 Task: Look for products in the category "Shellfish" from Great American Seafood.
Action: Mouse moved to (25, 139)
Screenshot: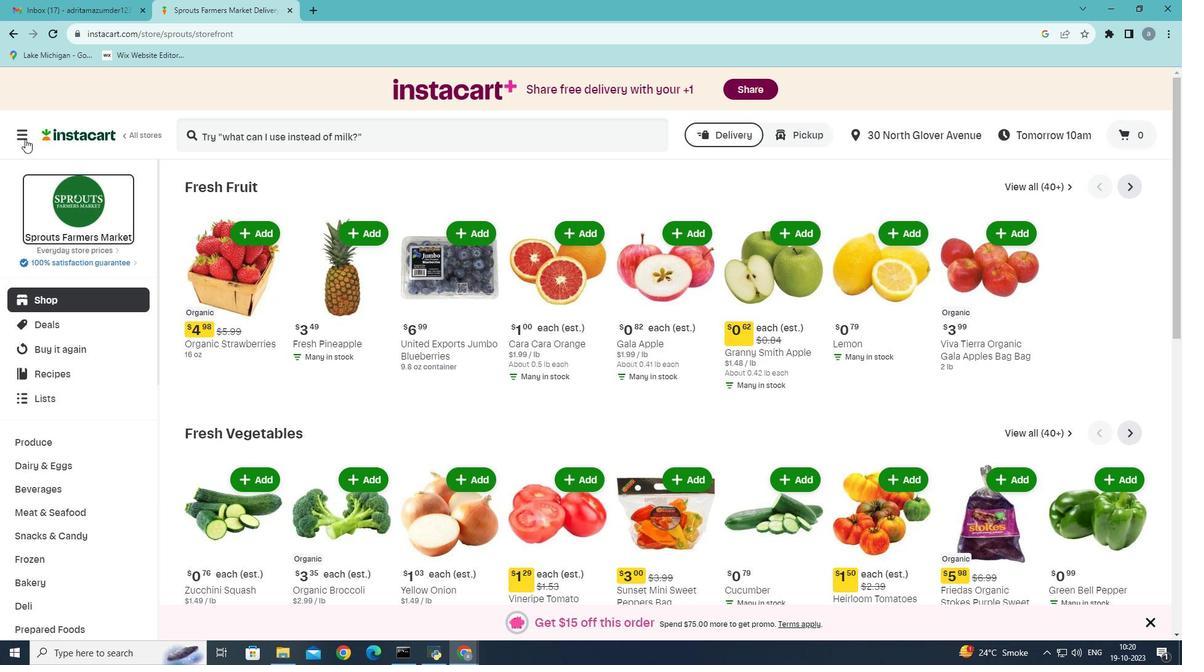 
Action: Mouse pressed left at (25, 139)
Screenshot: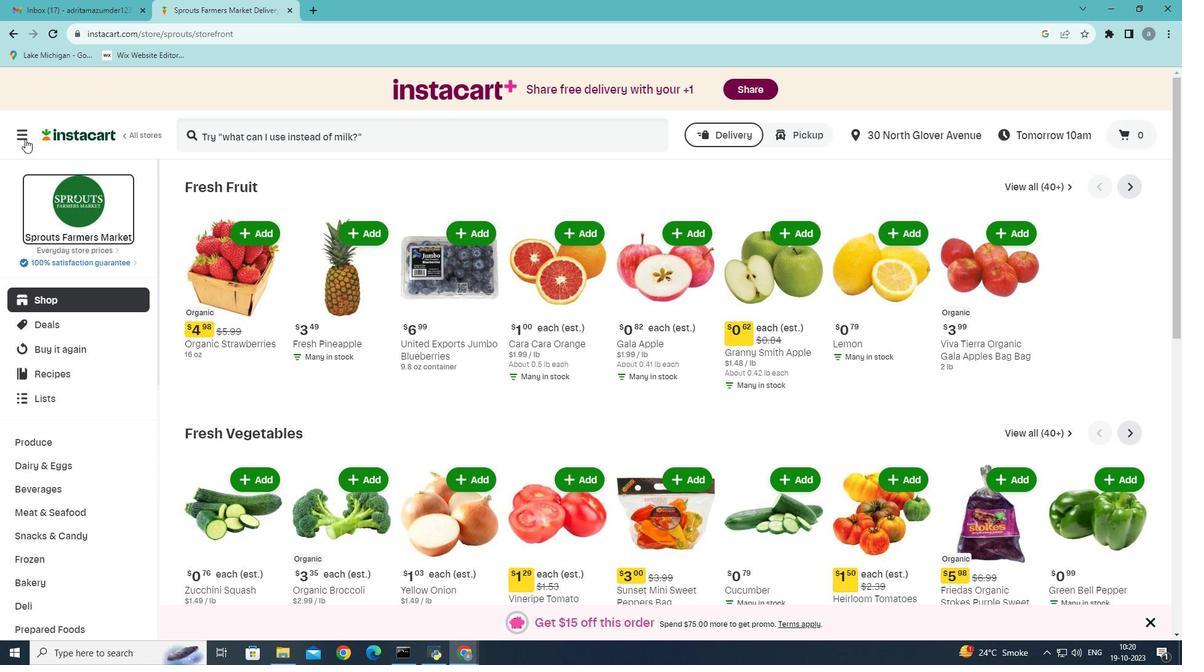 
Action: Mouse moved to (63, 362)
Screenshot: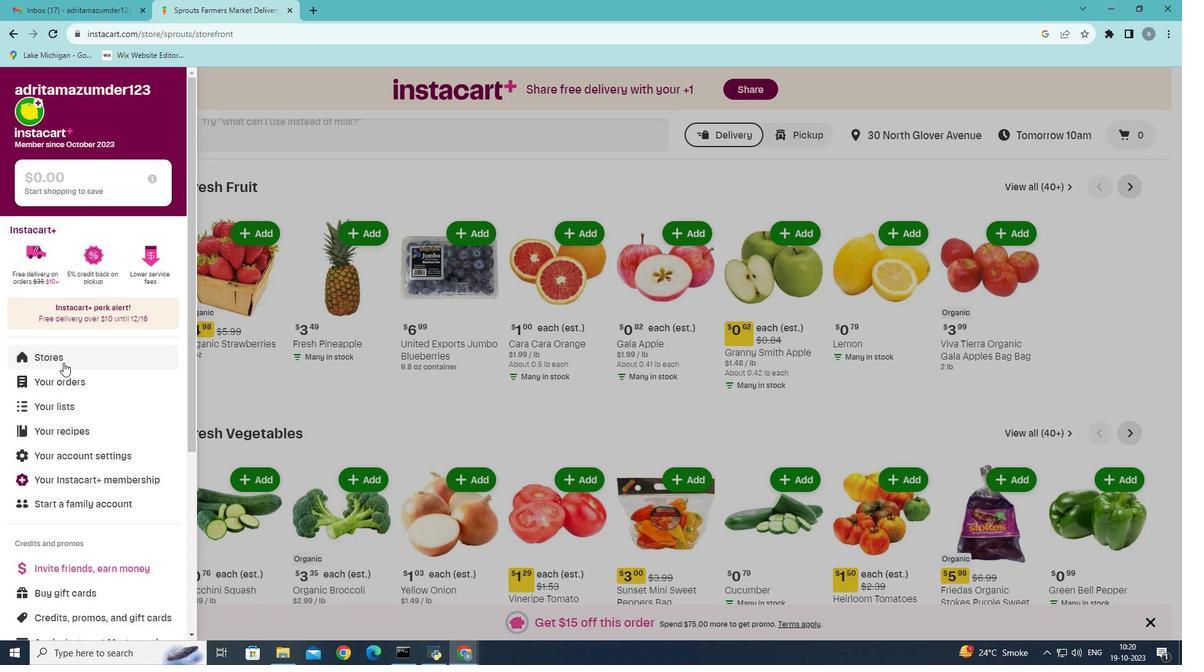 
Action: Mouse pressed left at (63, 362)
Screenshot: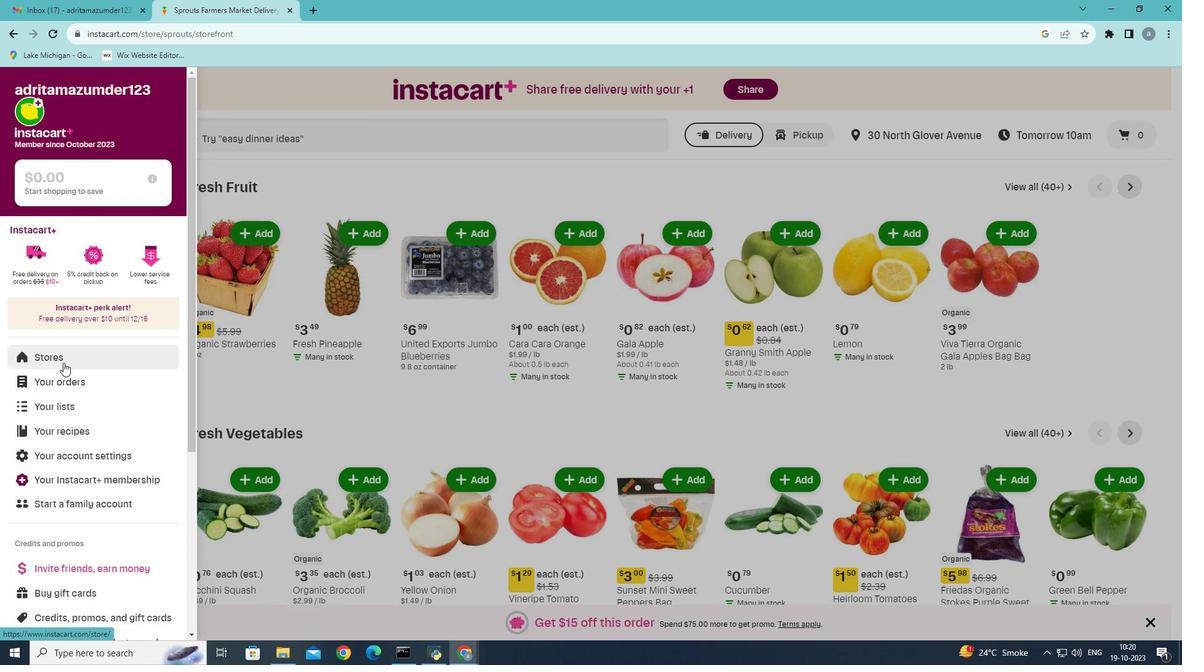 
Action: Mouse moved to (294, 145)
Screenshot: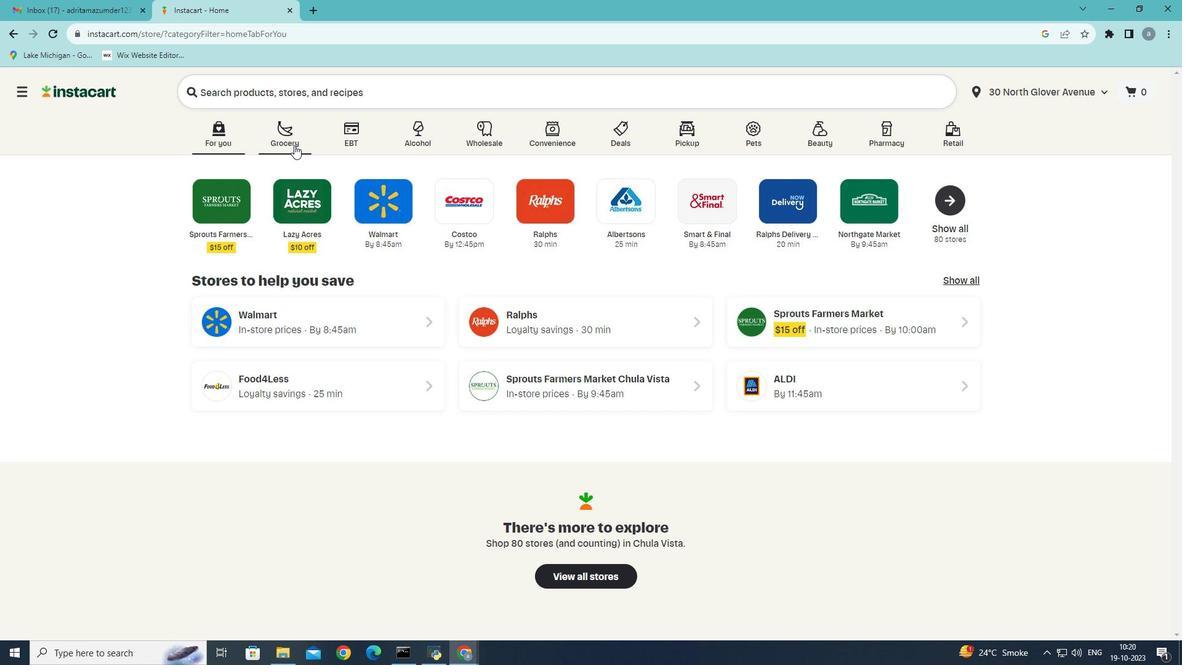 
Action: Mouse pressed left at (294, 145)
Screenshot: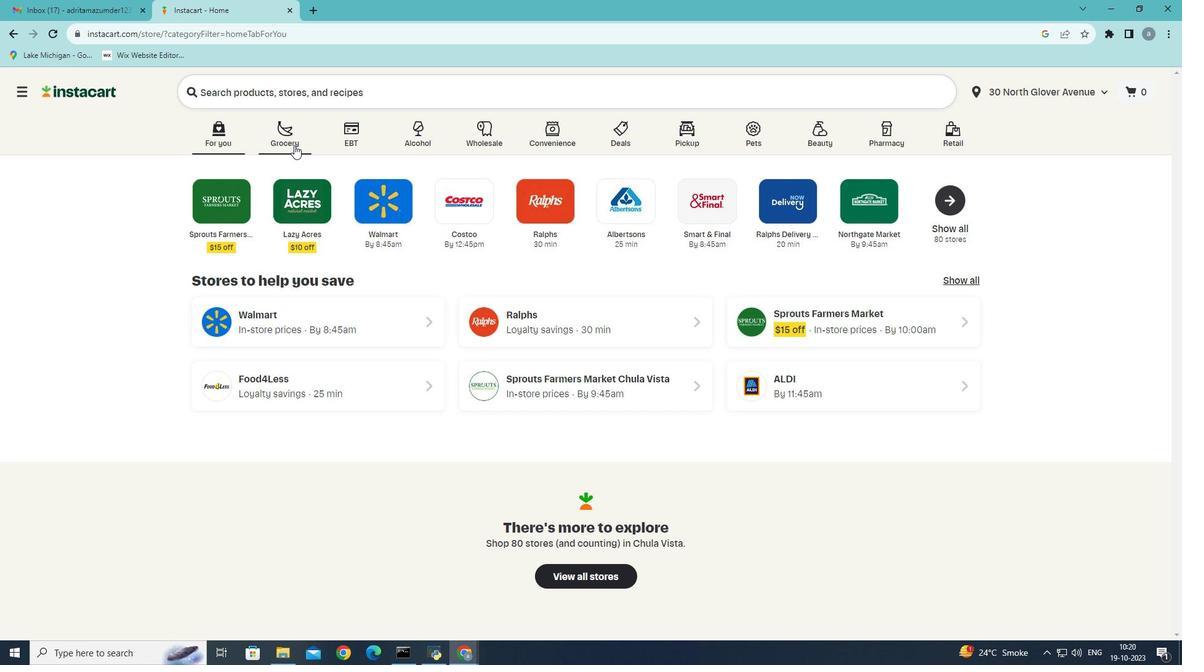 
Action: Mouse moved to (259, 352)
Screenshot: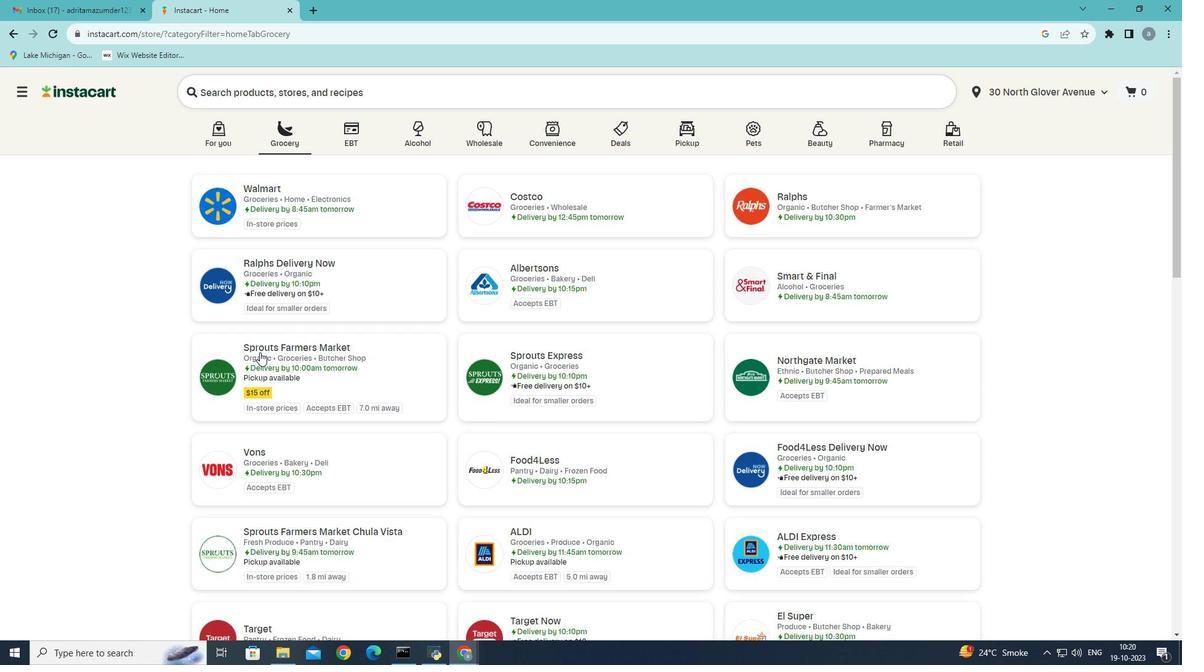 
Action: Mouse pressed left at (259, 352)
Screenshot: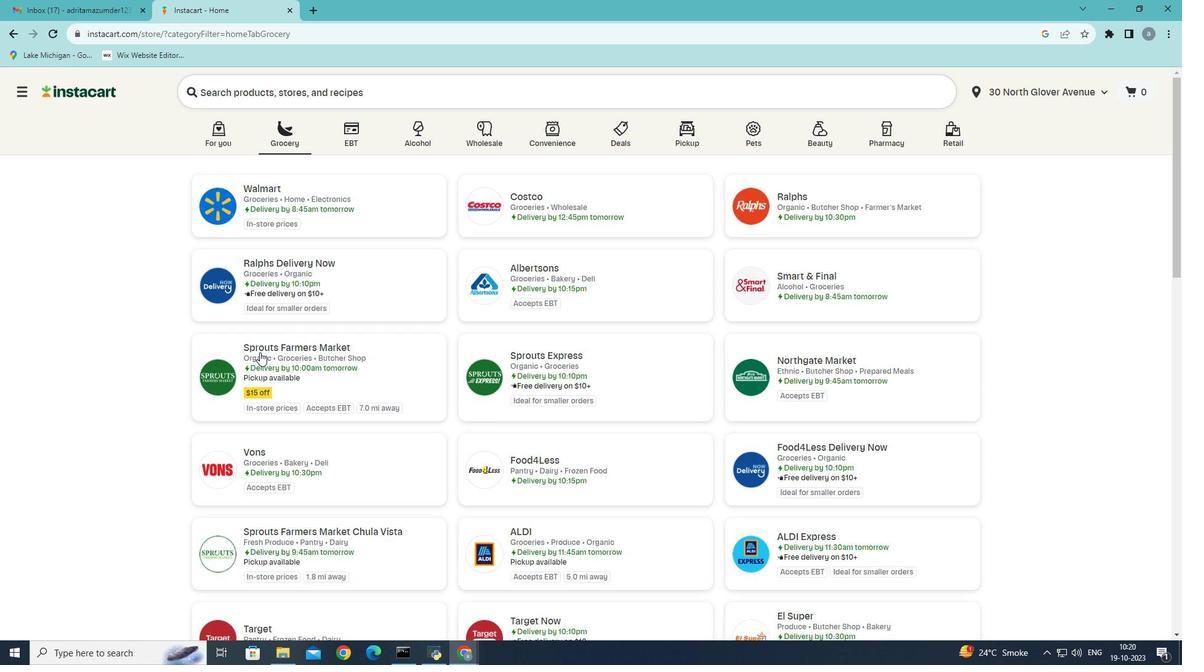
Action: Mouse moved to (62, 517)
Screenshot: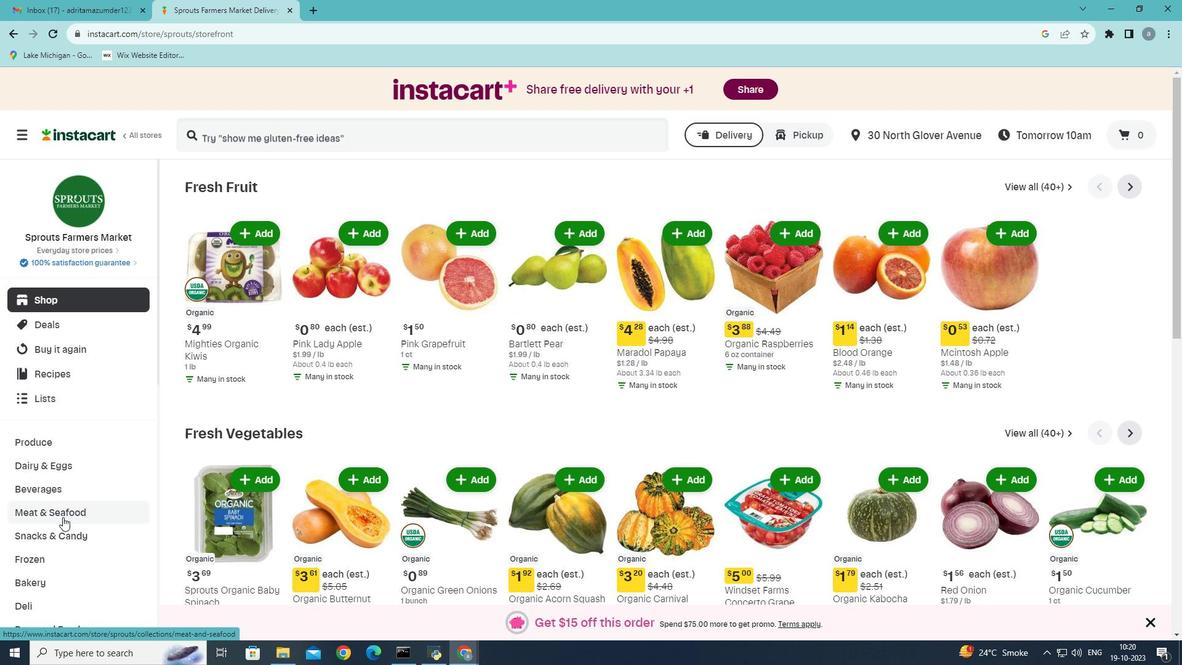 
Action: Mouse pressed left at (62, 517)
Screenshot: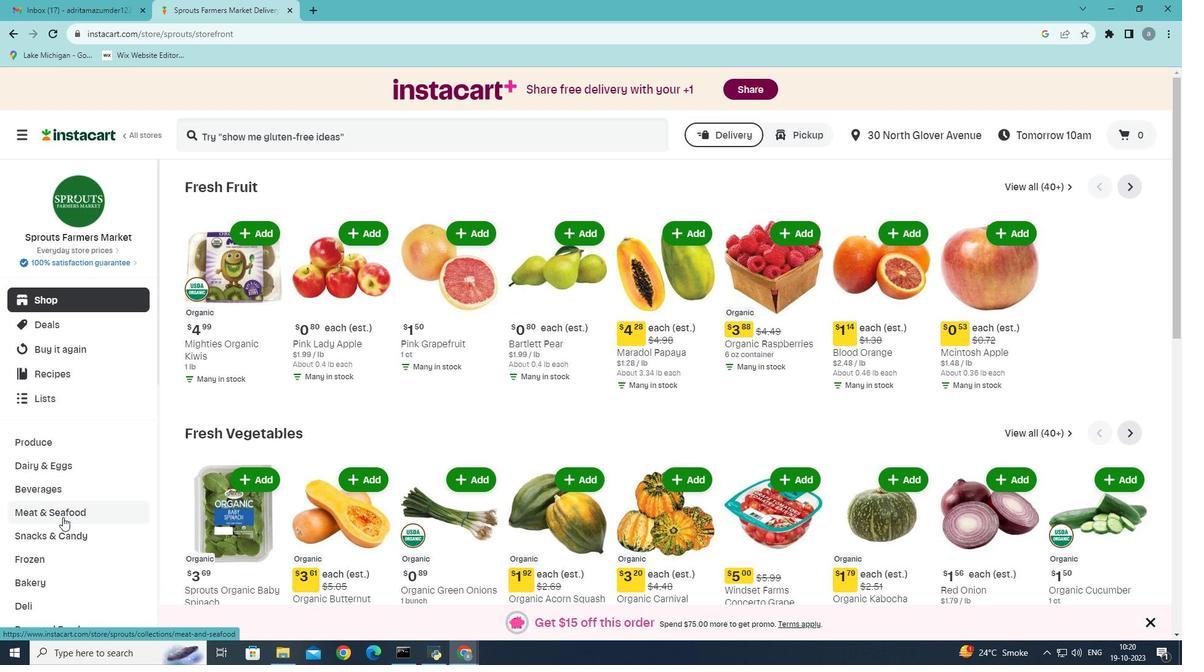 
Action: Mouse moved to (543, 221)
Screenshot: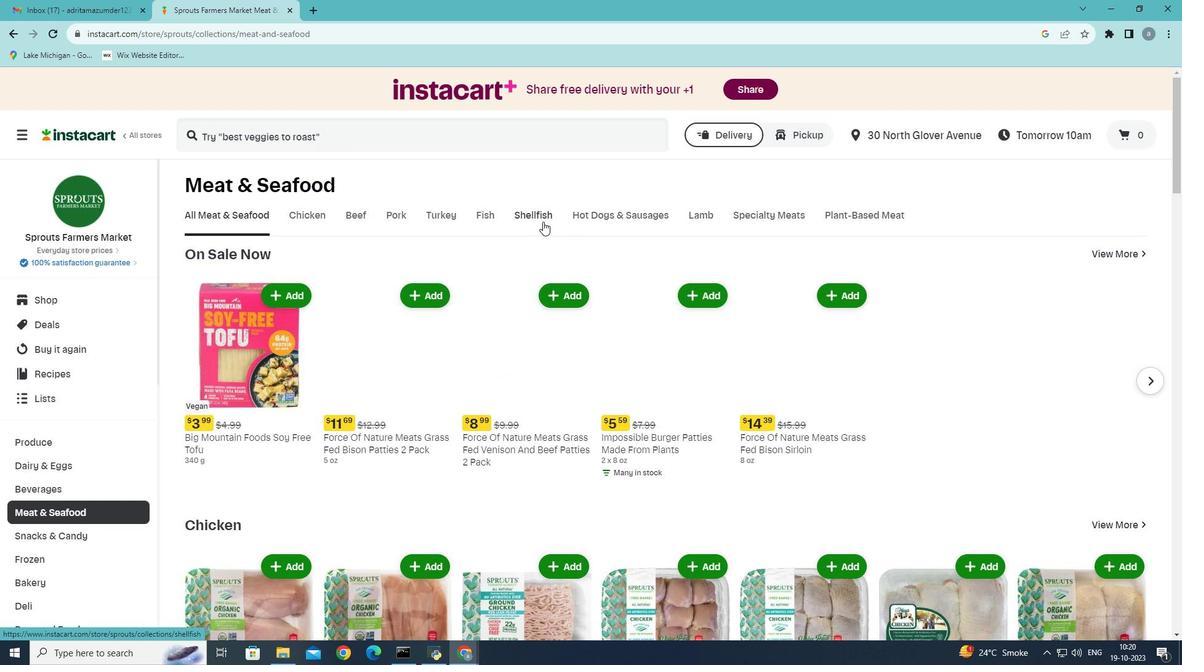 
Action: Mouse pressed left at (543, 221)
Screenshot: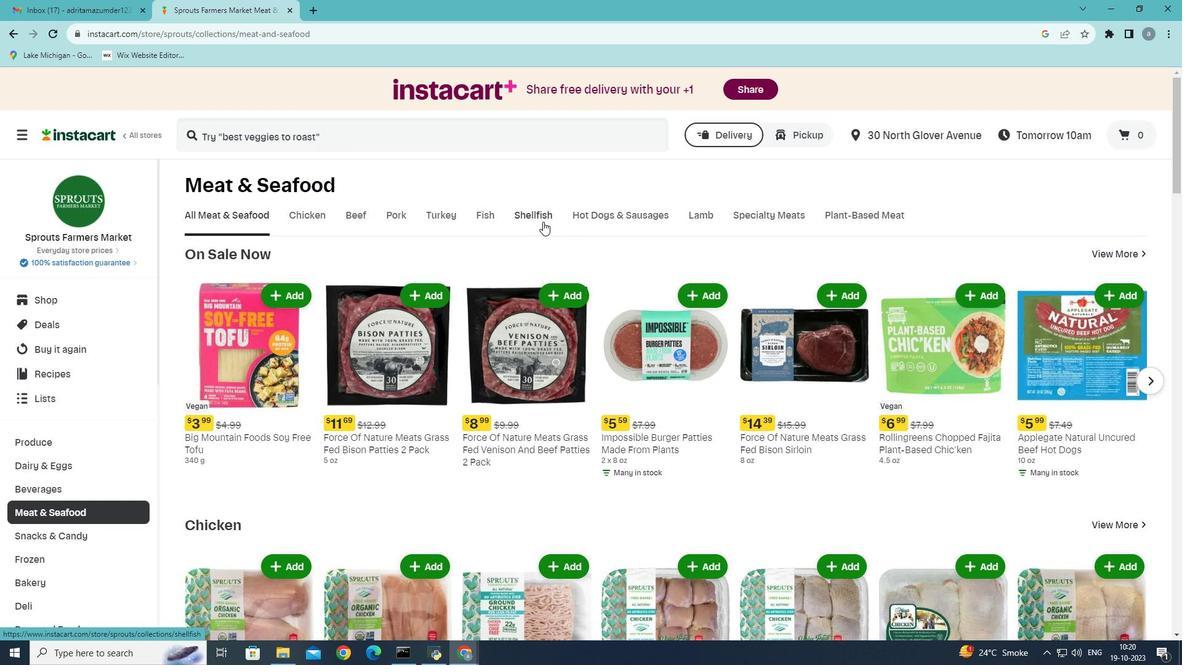 
Action: Mouse moved to (416, 315)
Screenshot: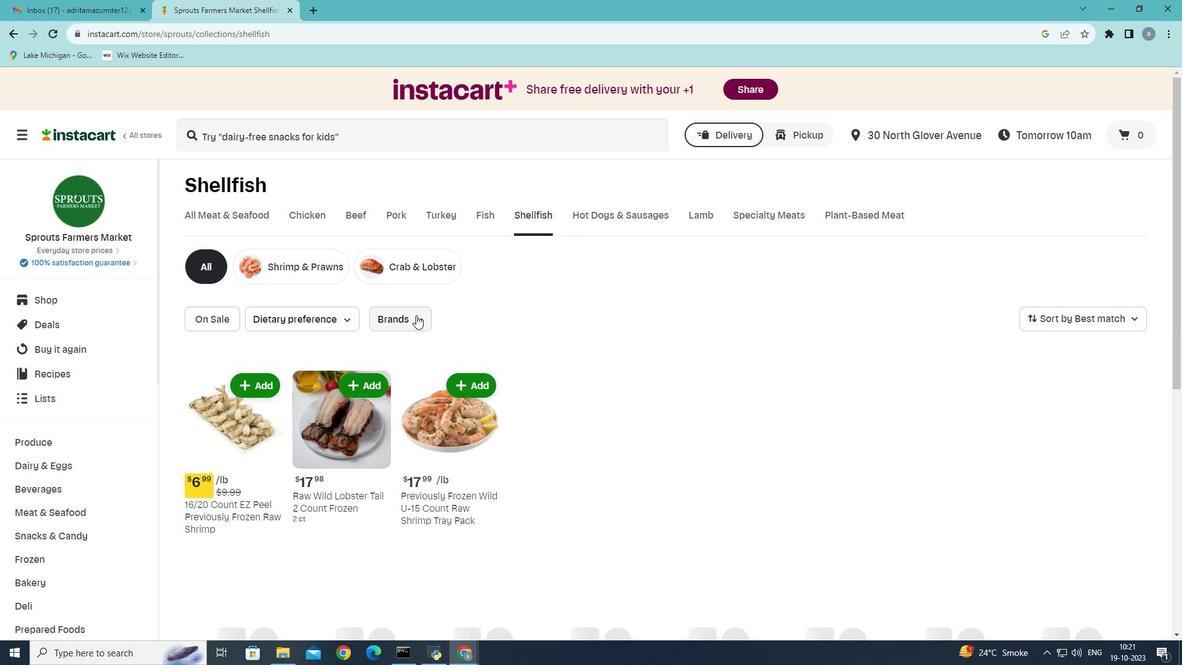 
Action: Mouse pressed left at (416, 315)
Screenshot: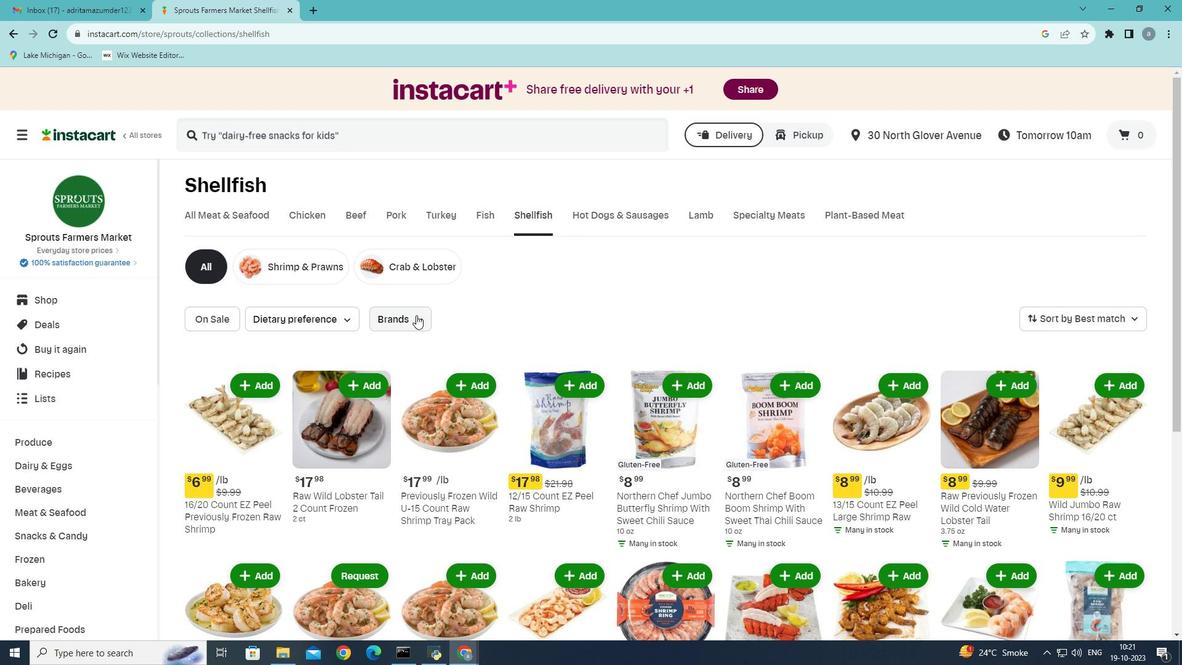 
Action: Mouse moved to (415, 444)
Screenshot: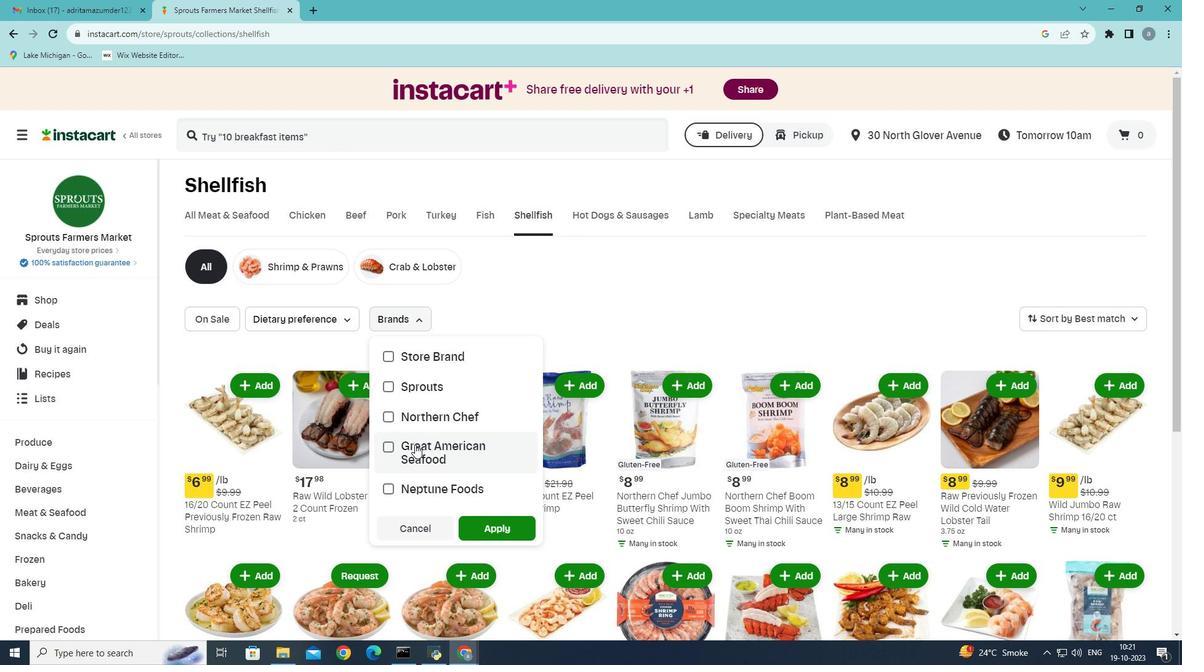 
Action: Mouse pressed left at (415, 444)
Screenshot: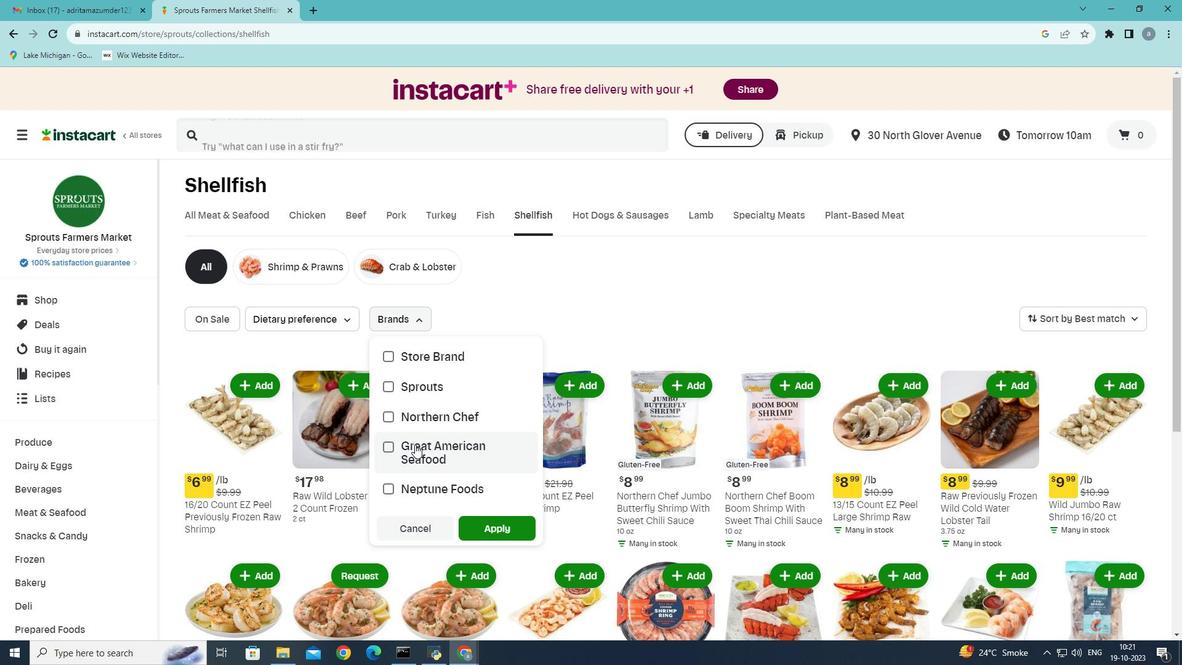 
Action: Mouse moved to (482, 522)
Screenshot: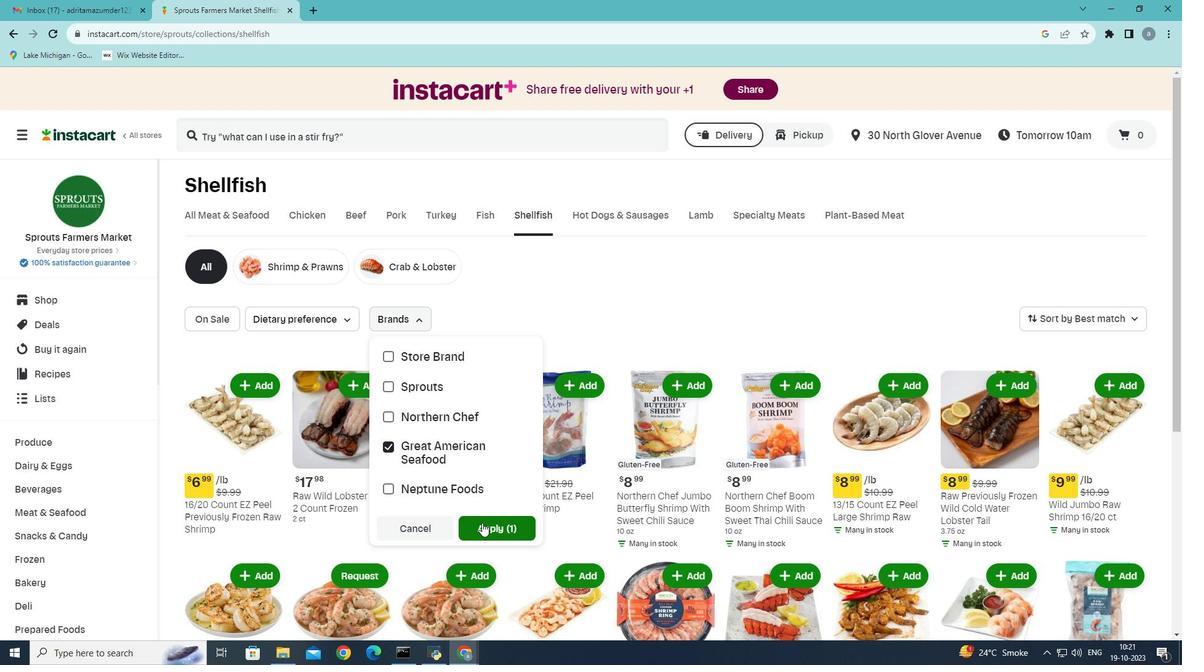 
Action: Mouse pressed left at (482, 522)
Screenshot: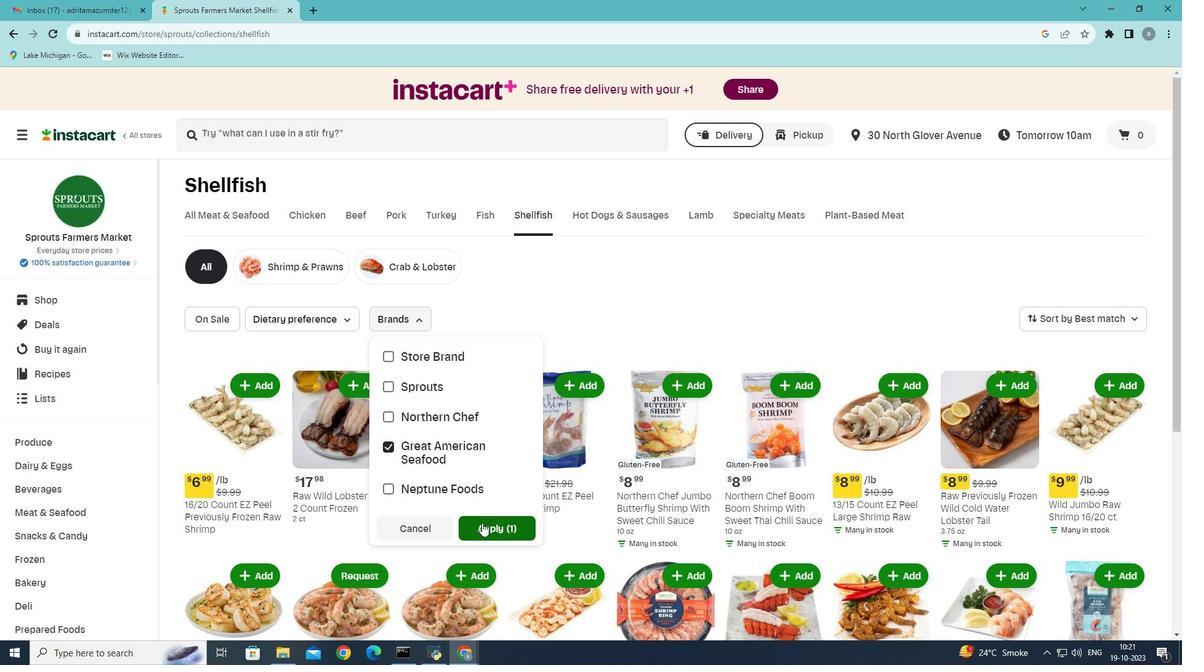 
Action: Mouse moved to (868, 301)
Screenshot: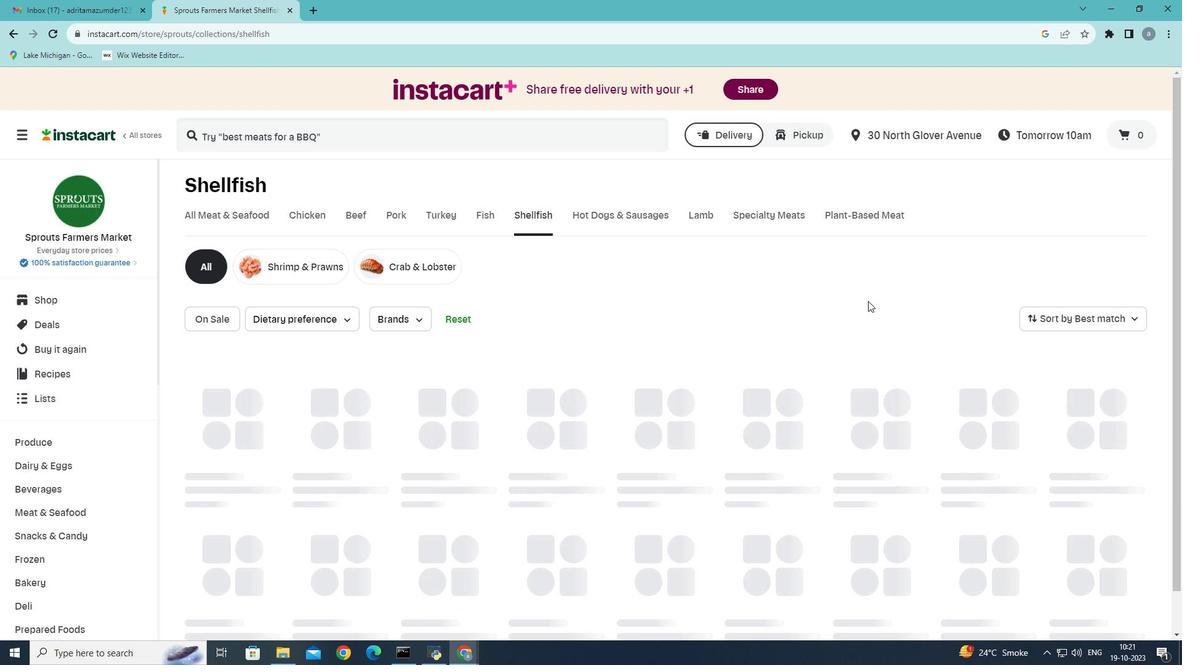 
